 Task: Use the formula "CRITBINOM" in spreadsheet "Project portfolio".
Action: Mouse pressed left at (51, 341)
Screenshot: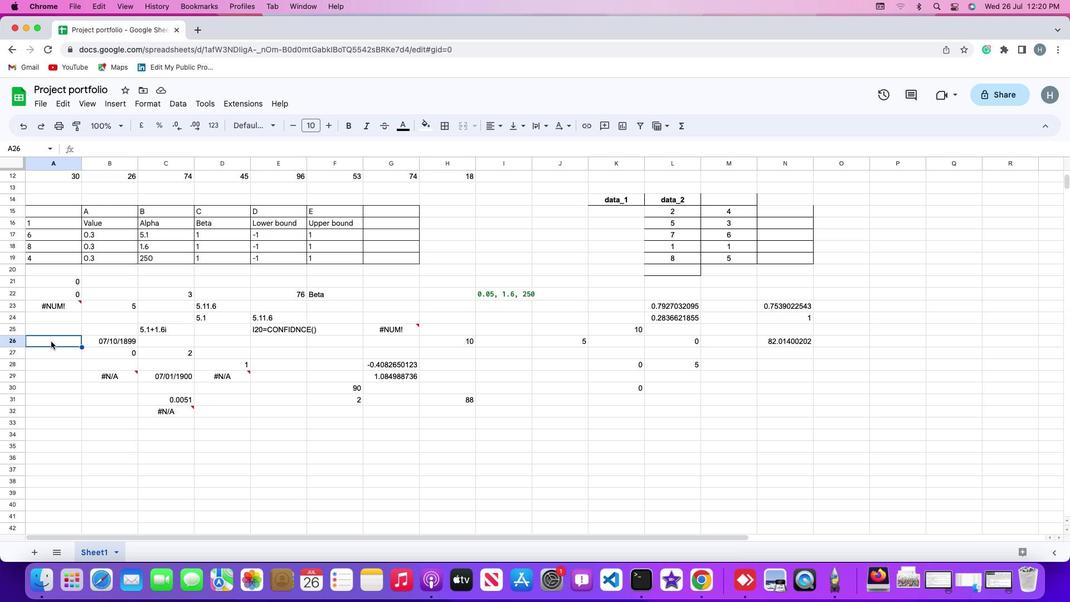 
Action: Mouse pressed left at (51, 341)
Screenshot: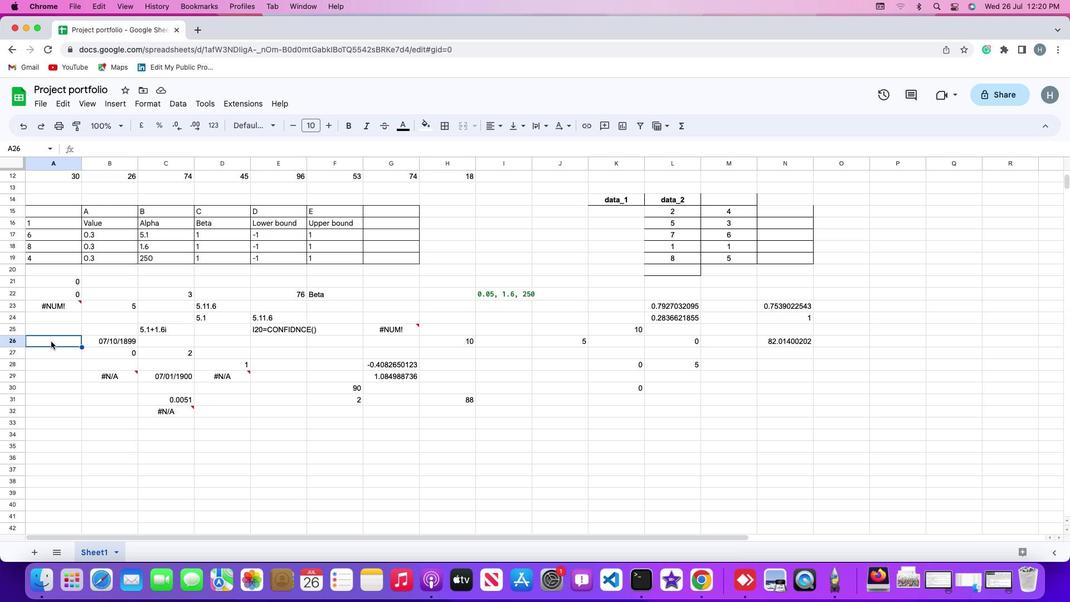 
Action: Mouse moved to (123, 104)
Screenshot: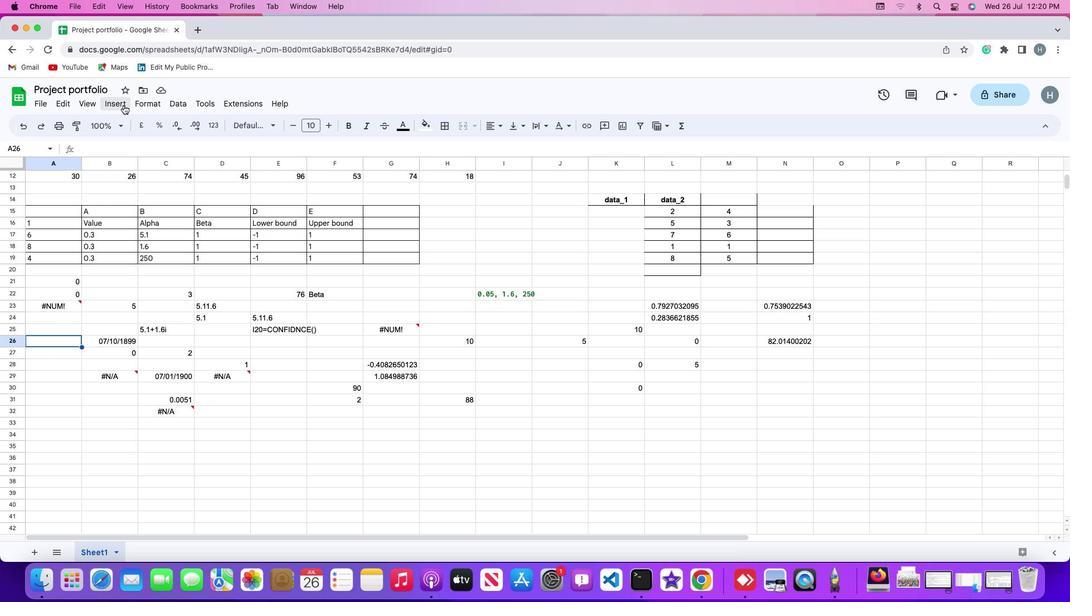 
Action: Mouse pressed left at (123, 104)
Screenshot: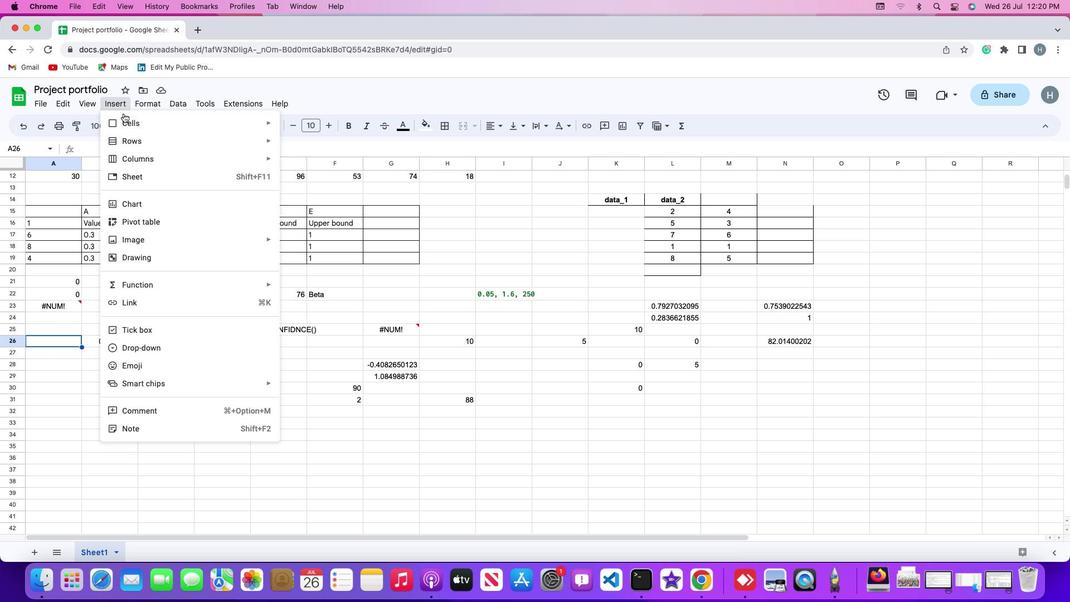 
Action: Mouse moved to (132, 284)
Screenshot: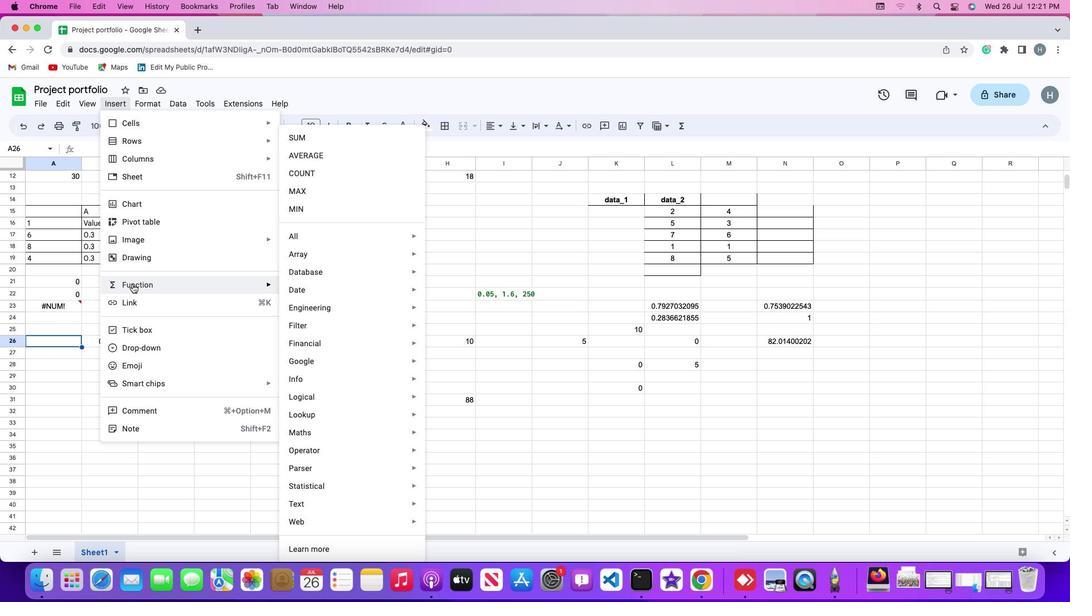 
Action: Mouse pressed left at (132, 284)
Screenshot: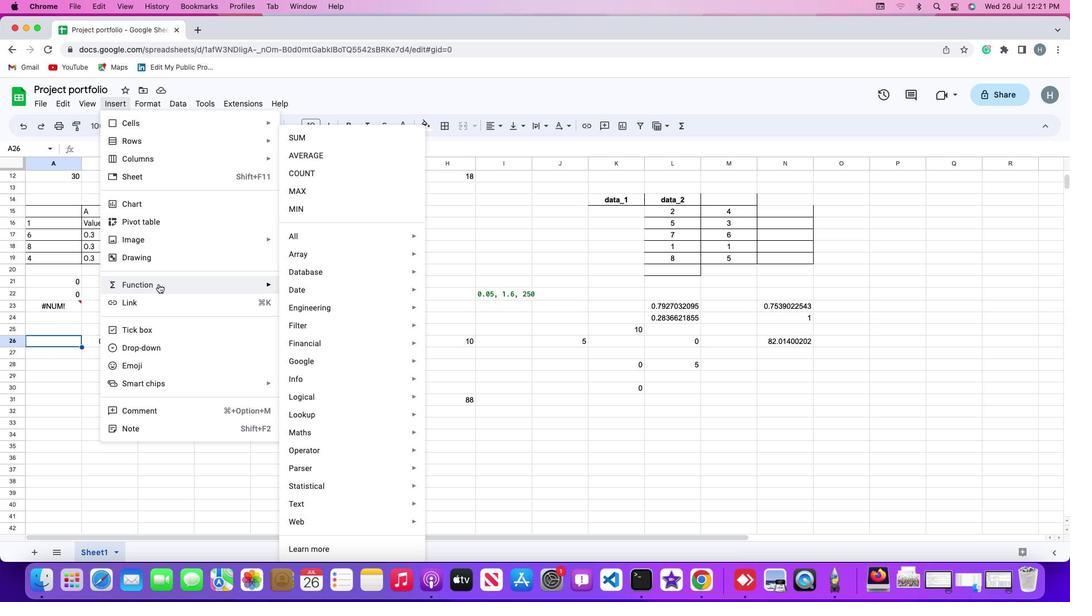 
Action: Mouse moved to (298, 235)
Screenshot: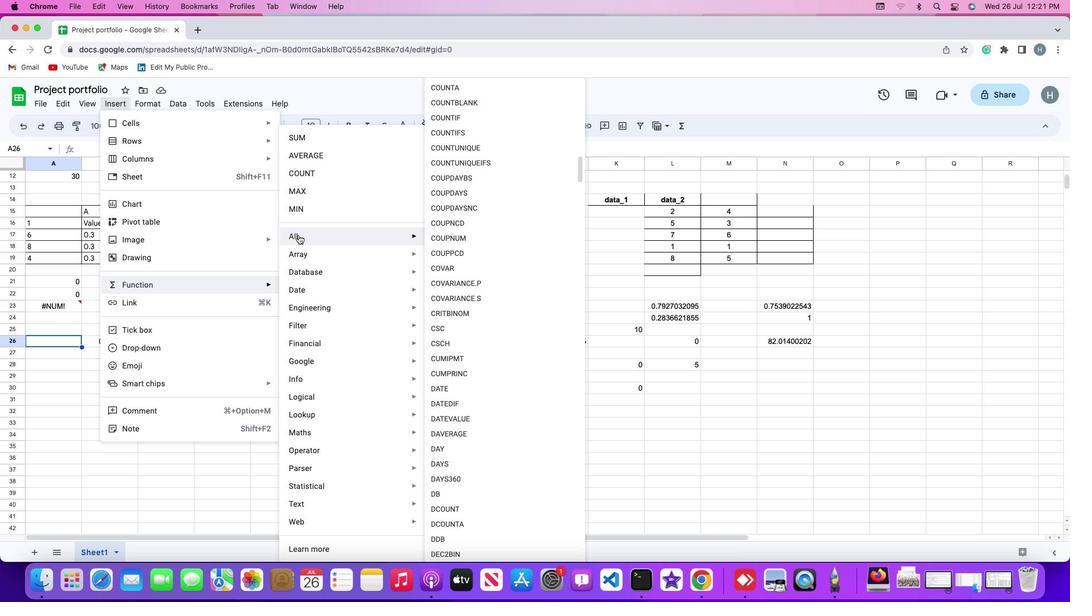 
Action: Mouse pressed left at (298, 235)
Screenshot: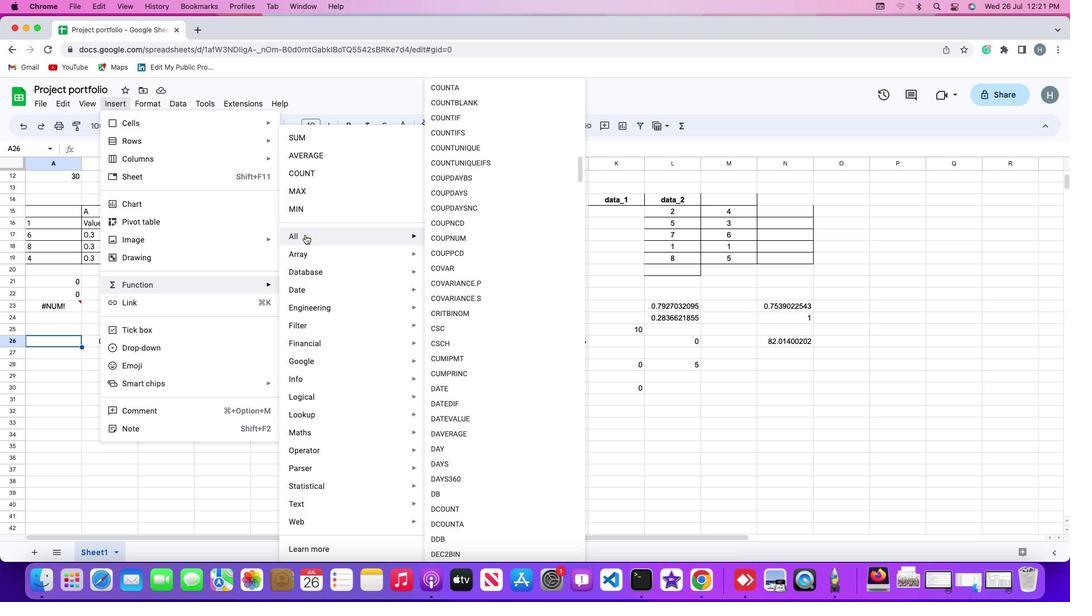 
Action: Mouse moved to (480, 317)
Screenshot: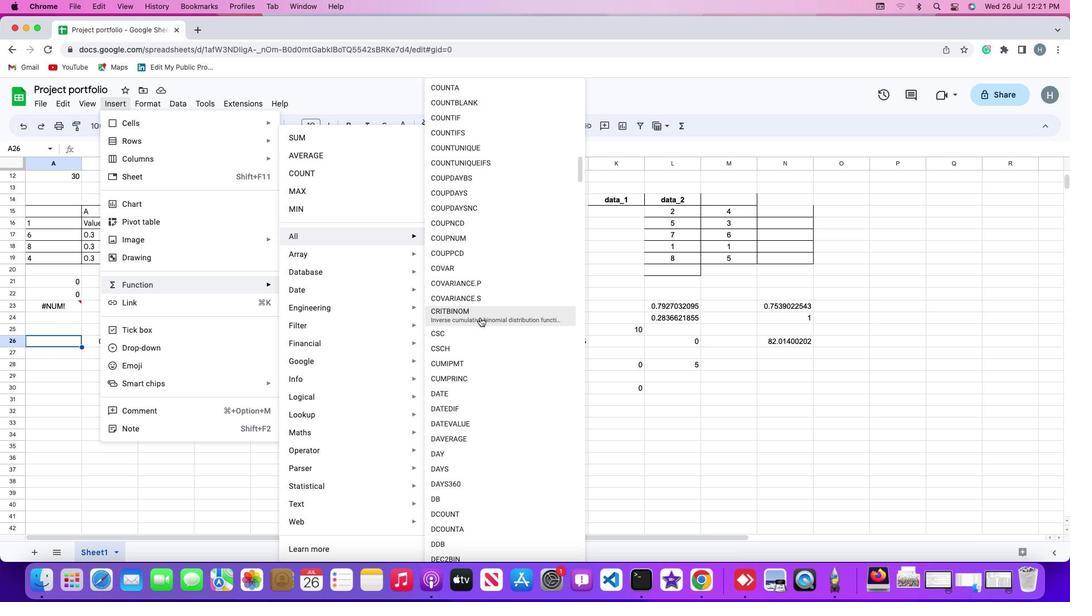 
Action: Mouse pressed left at (480, 317)
Screenshot: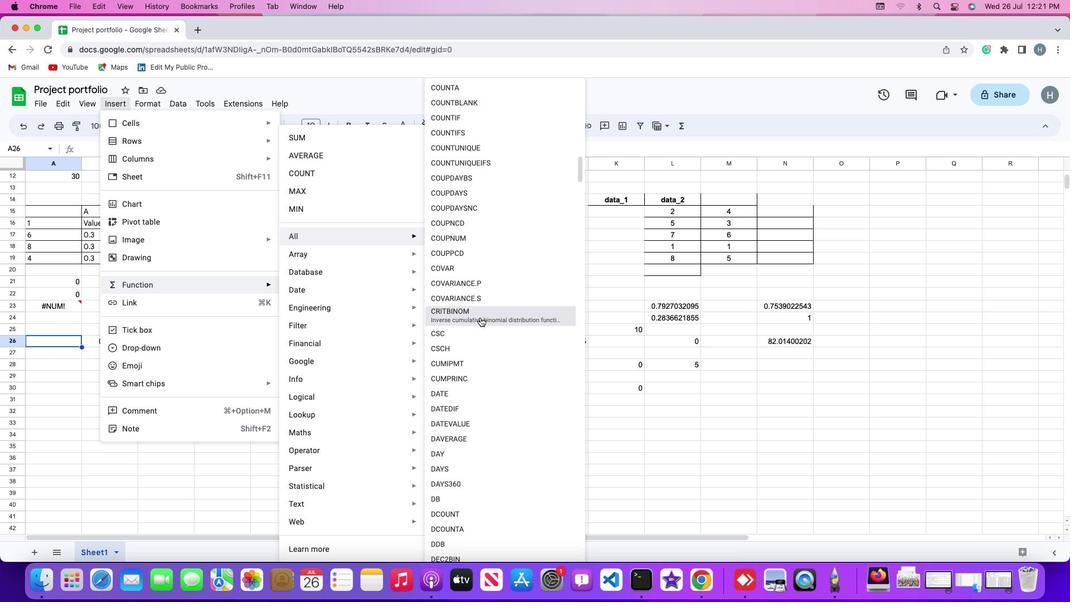 
Action: Mouse moved to (114, 336)
Screenshot: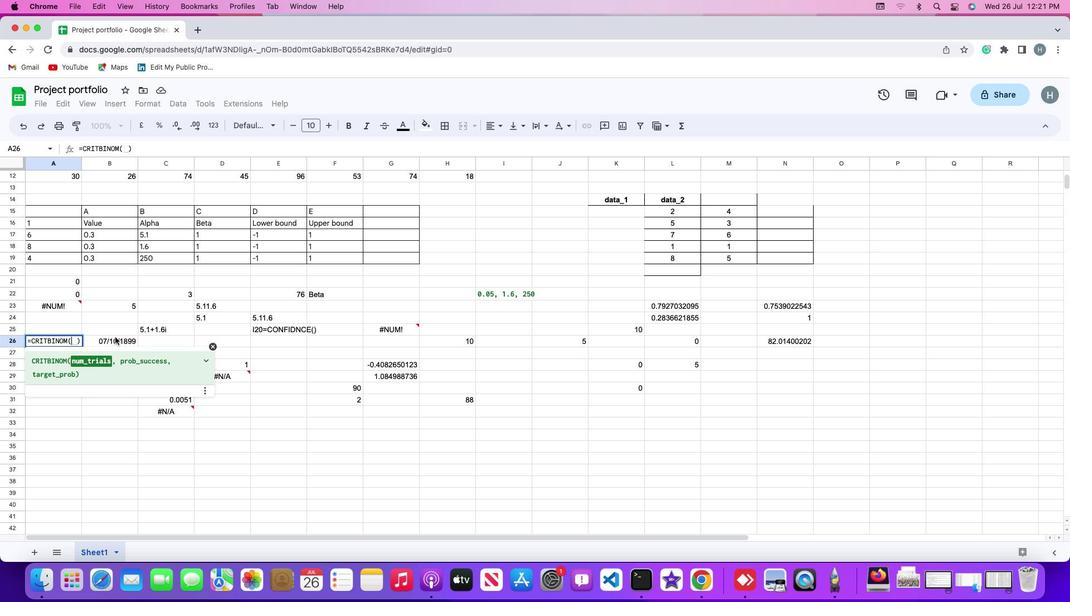 
Action: Key pressed '1'
Screenshot: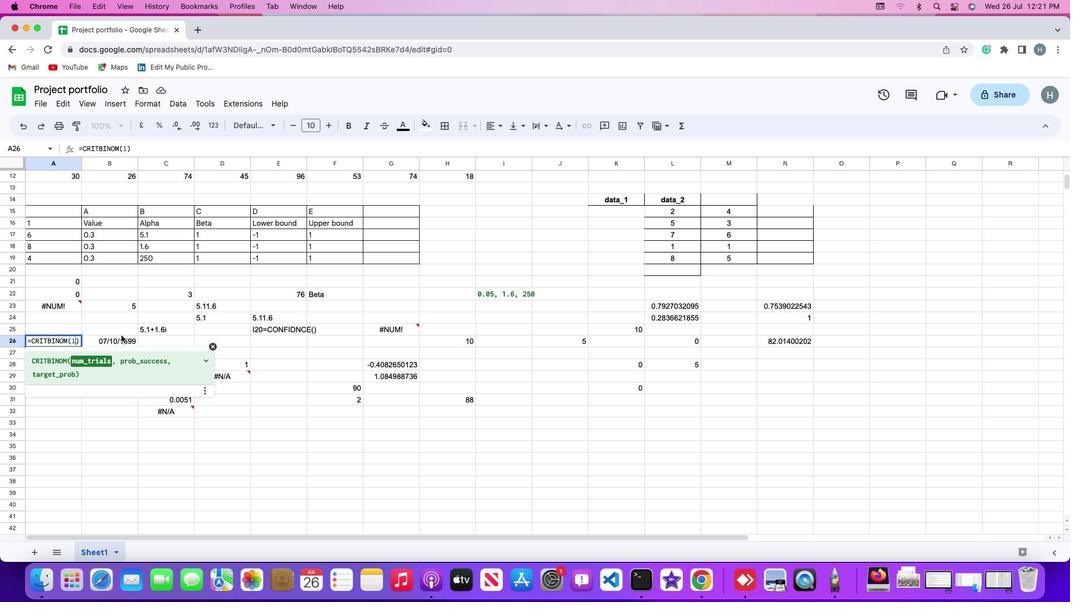 
Action: Mouse moved to (122, 335)
Screenshot: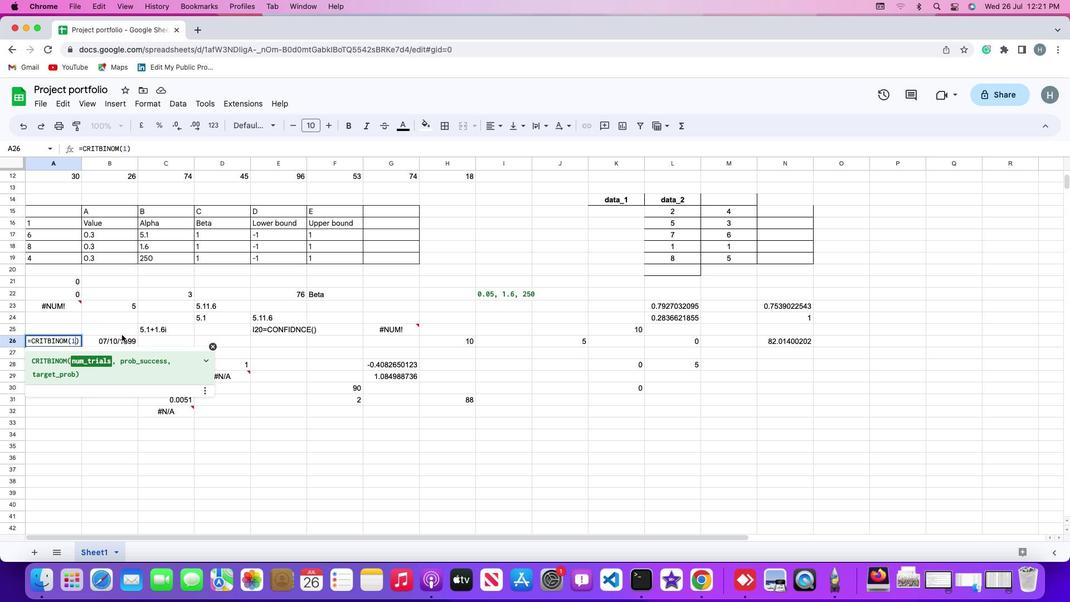 
Action: Key pressed '0''0'
Screenshot: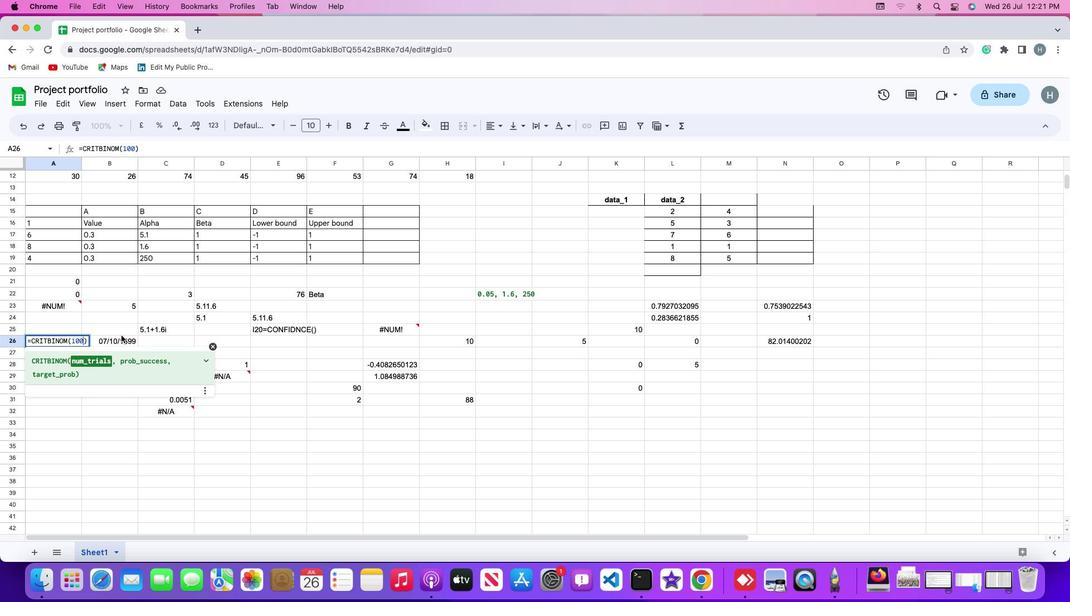 
Action: Mouse moved to (121, 335)
Screenshot: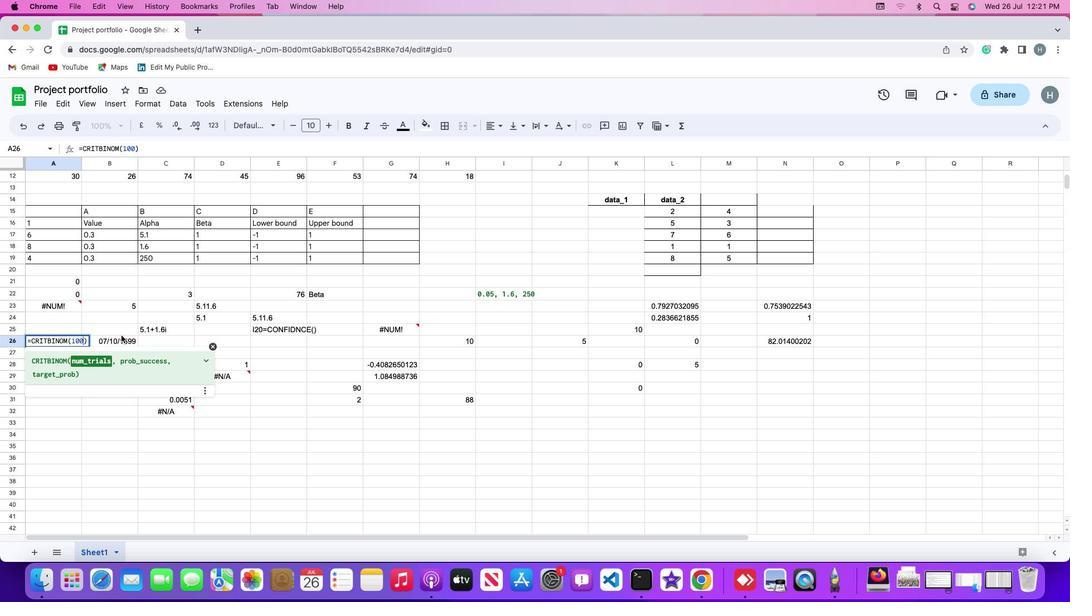 
Action: Key pressed ',''0''.''0''0''5'','
Screenshot: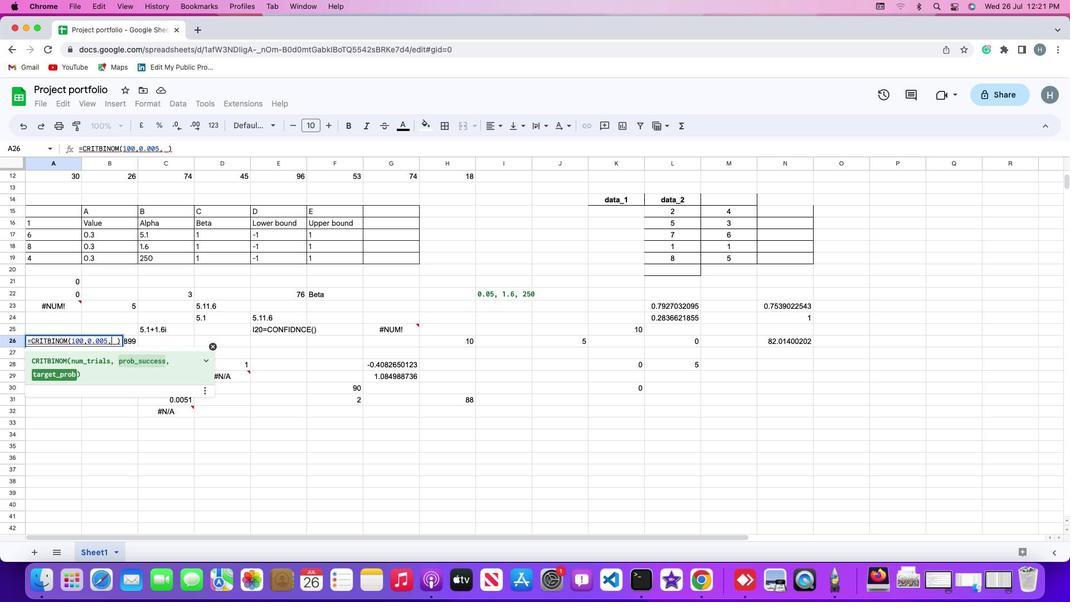 
Action: Mouse moved to (121, 334)
Screenshot: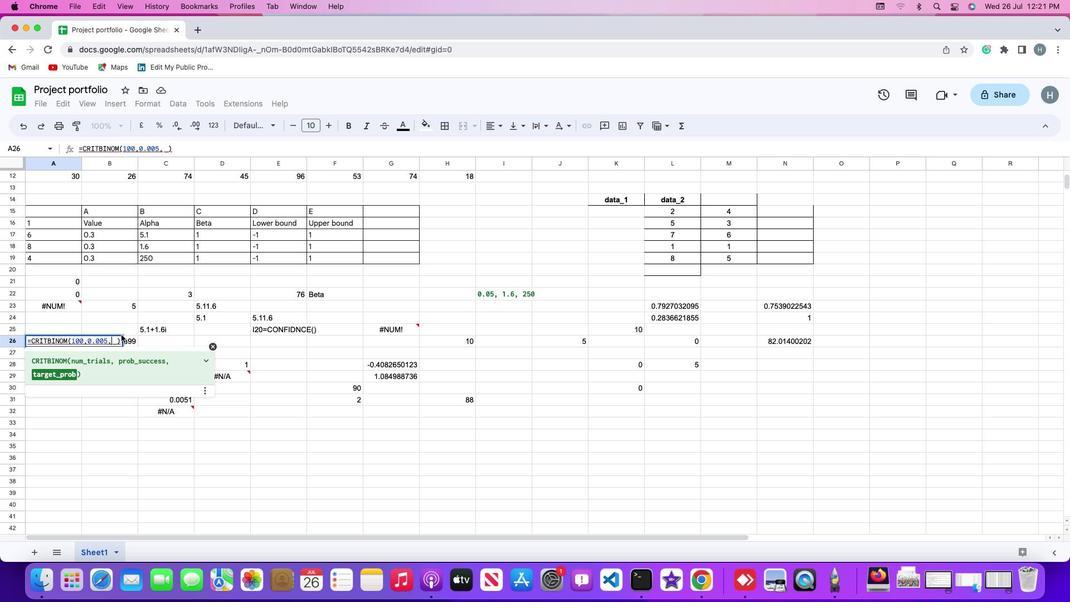 
Action: Key pressed '0''.''8'Key.enter
Screenshot: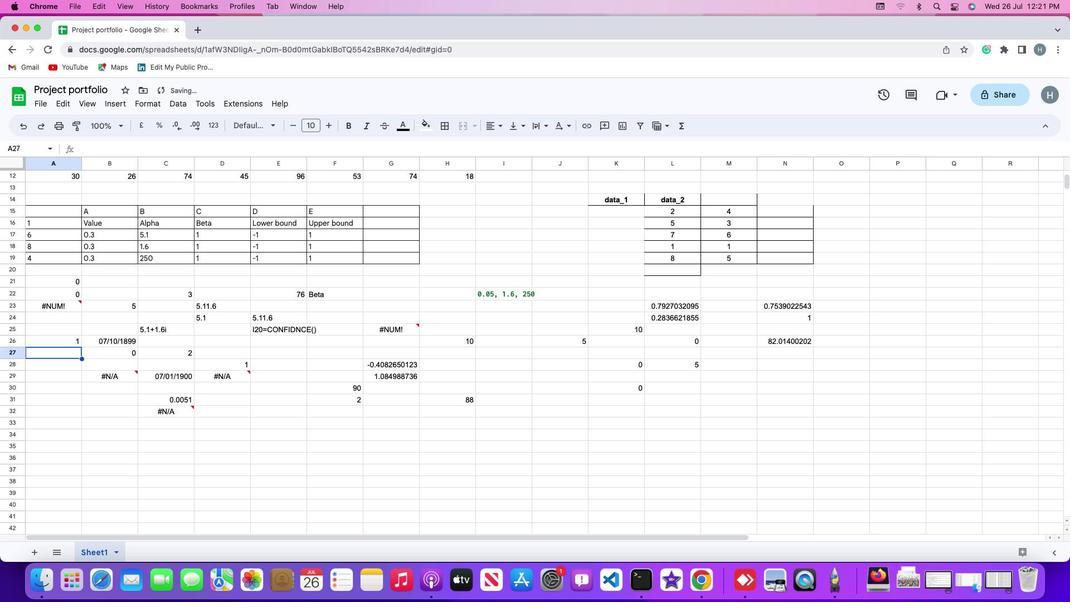 
